 Task: Move the task Create a feature for users to track and manage their inventory to the section To-Do in the project WorkWave and sort the tasks in the project by Assignee in Descending order.
Action: Mouse moved to (387, 178)
Screenshot: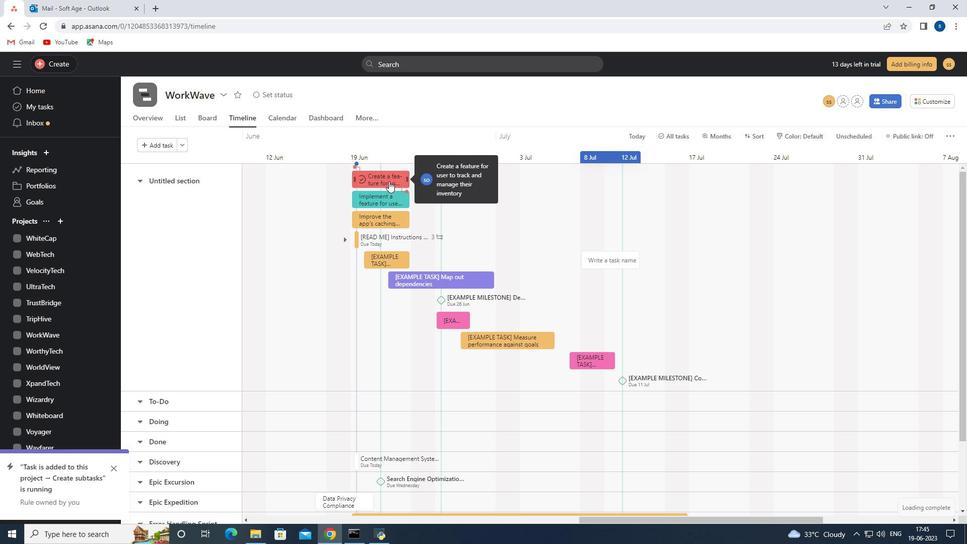 
Action: Mouse pressed left at (387, 178)
Screenshot: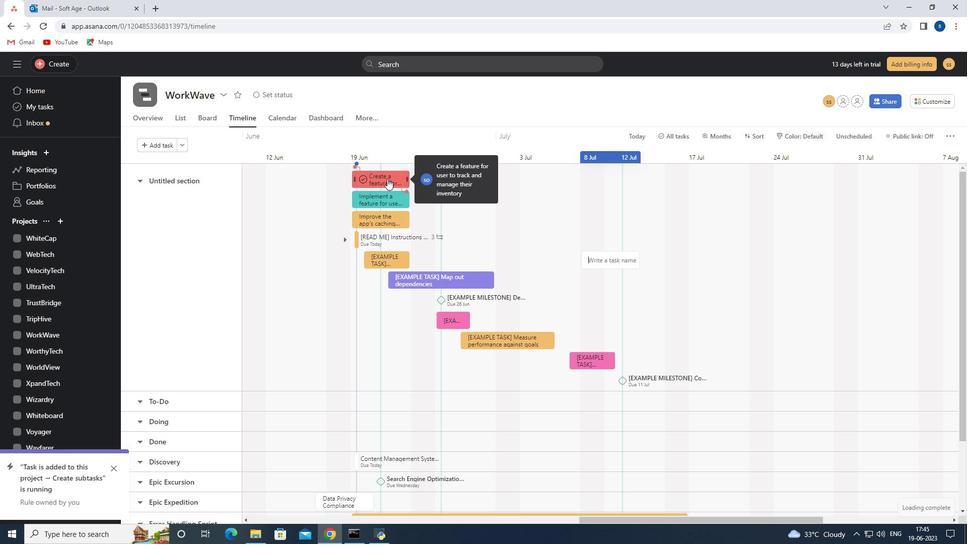 
Action: Mouse moved to (765, 251)
Screenshot: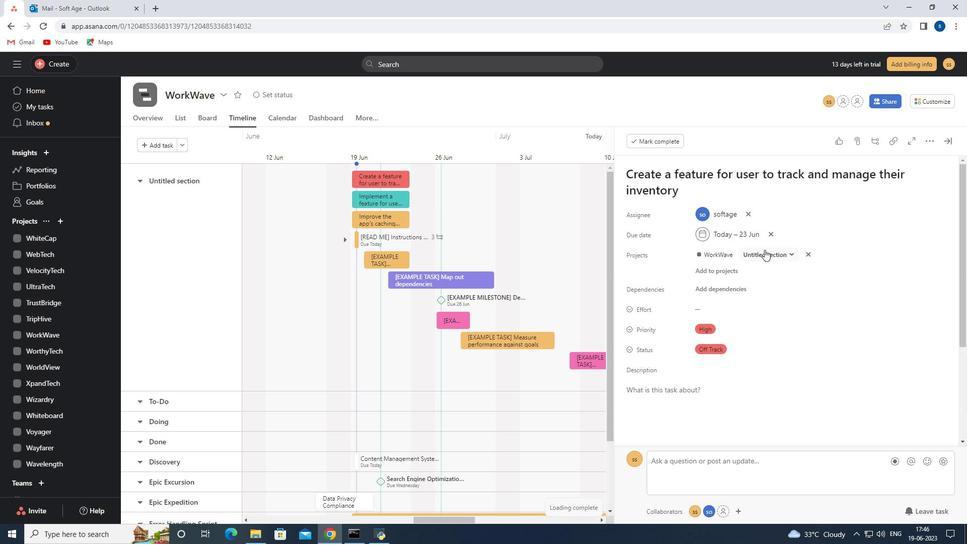 
Action: Mouse pressed left at (765, 251)
Screenshot: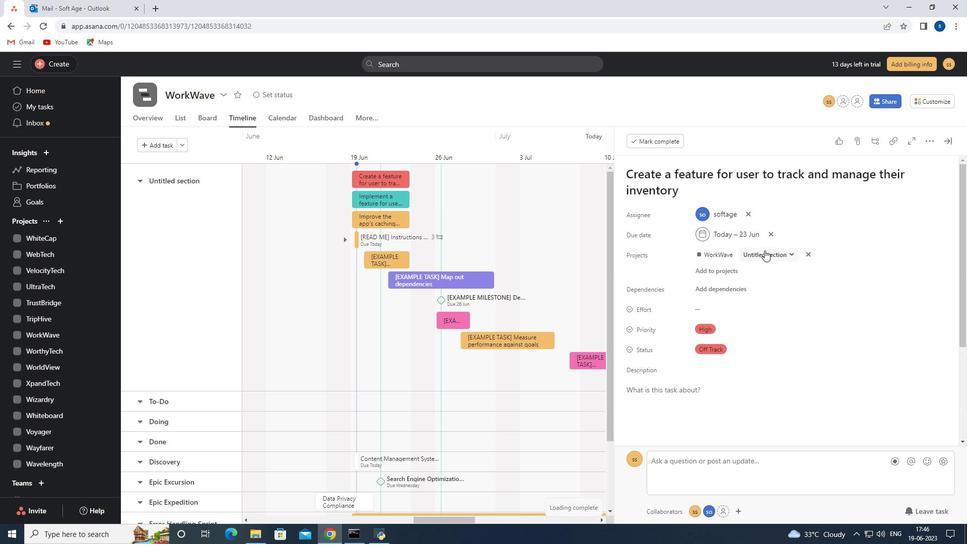 
Action: Mouse moved to (753, 288)
Screenshot: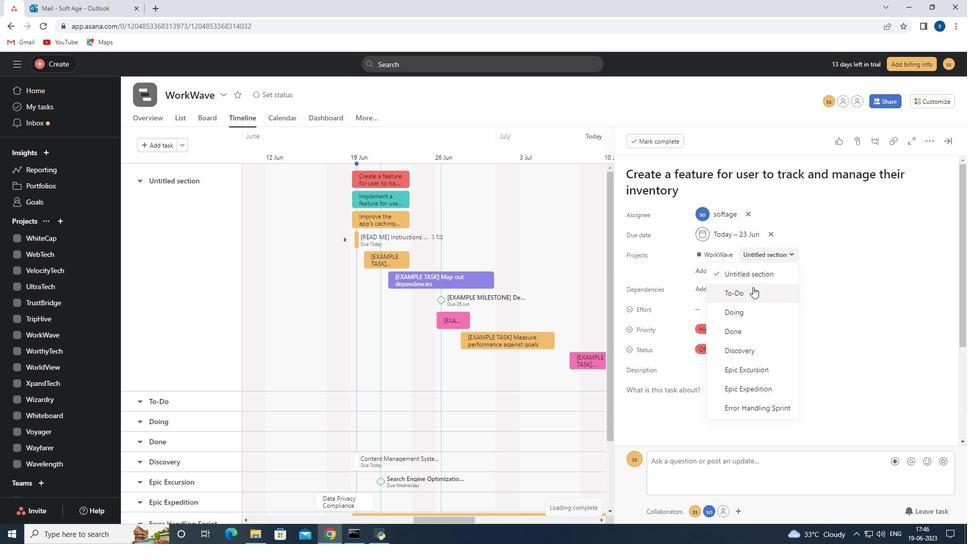 
Action: Mouse pressed left at (753, 288)
Screenshot: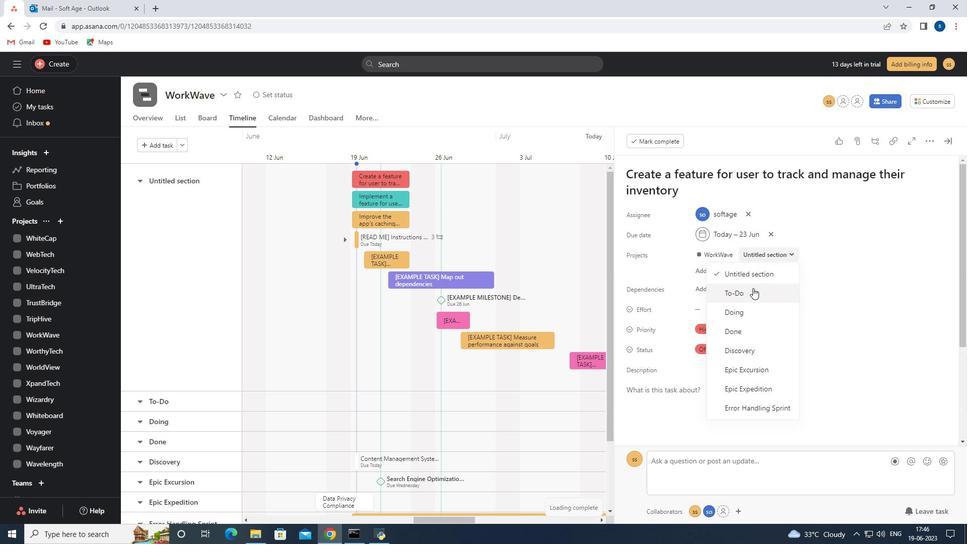 
Action: Mouse moved to (950, 143)
Screenshot: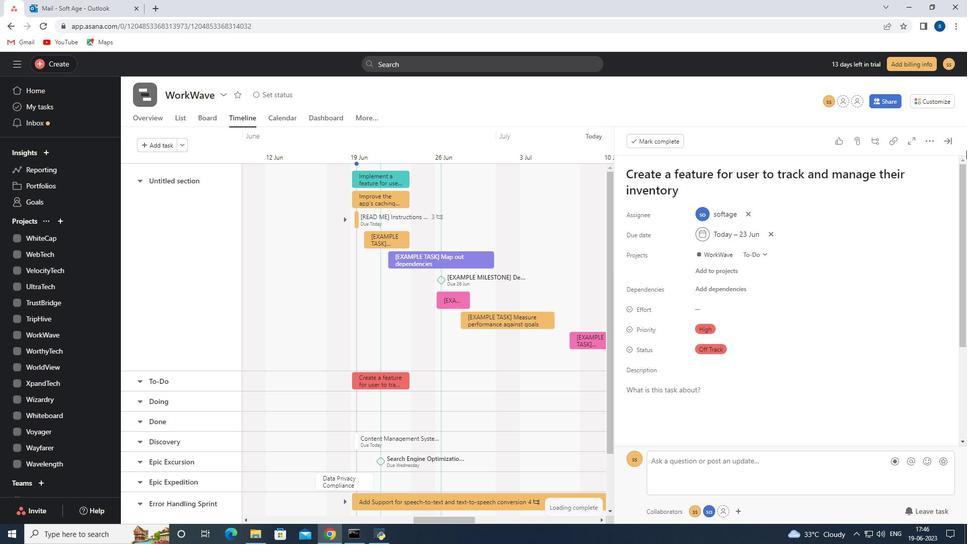 
Action: Mouse pressed left at (950, 143)
Screenshot: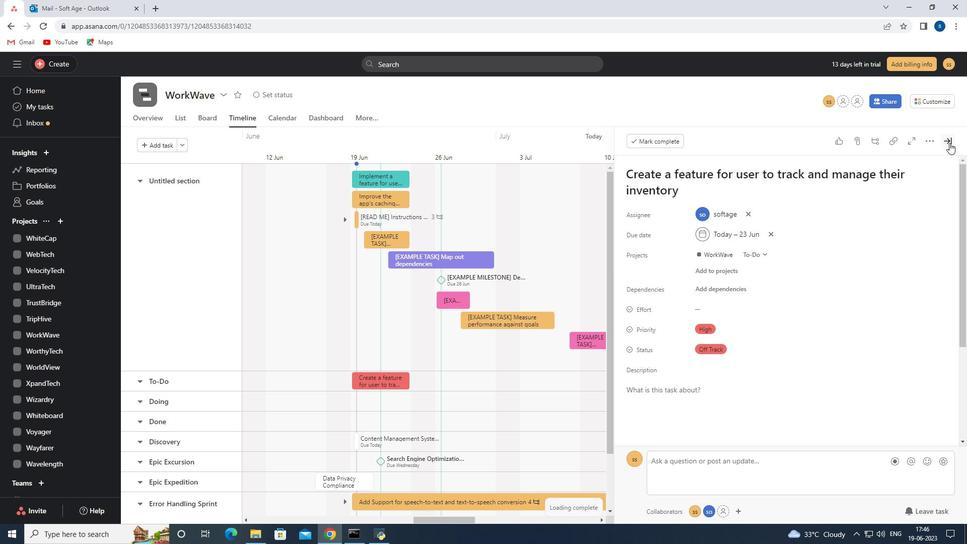 
Action: Mouse moved to (180, 115)
Screenshot: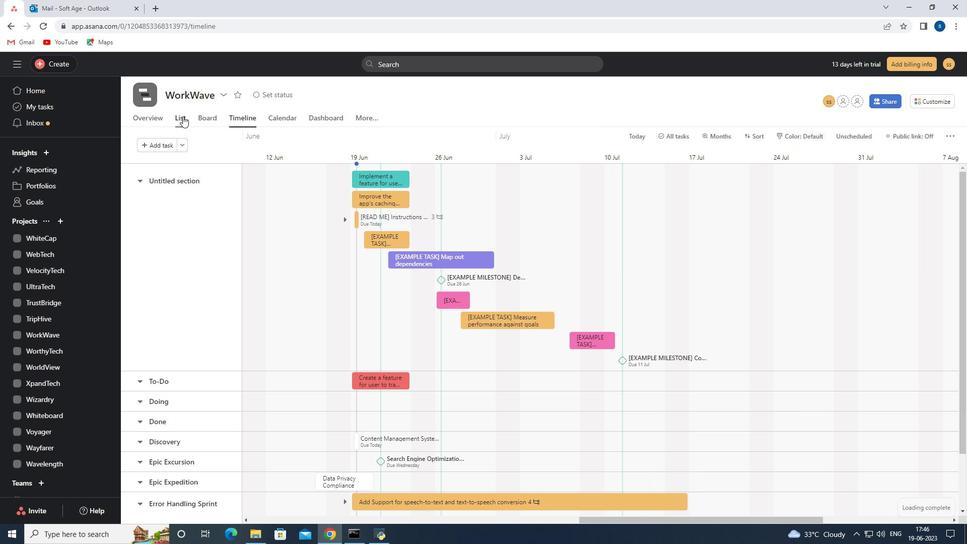 
Action: Mouse pressed left at (180, 115)
Screenshot: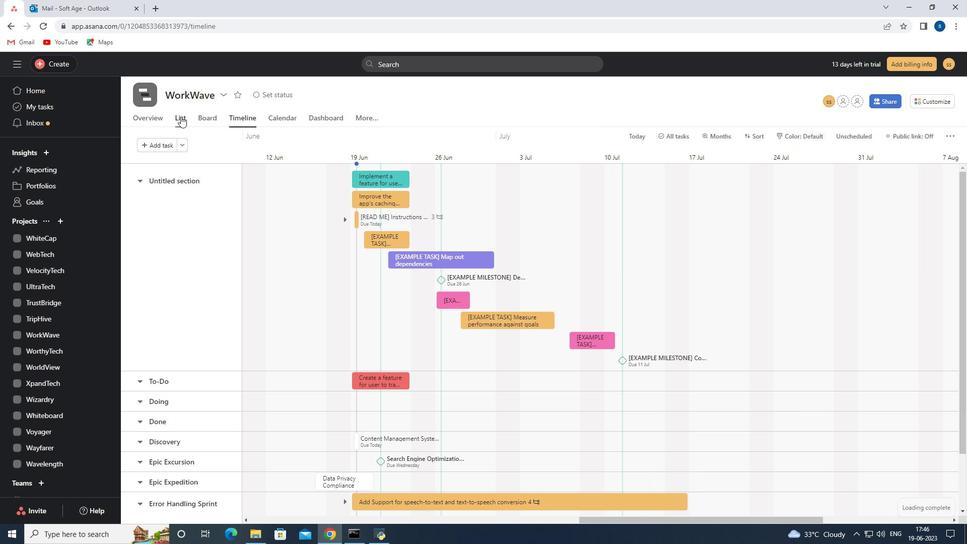 
Action: Mouse moved to (242, 136)
Screenshot: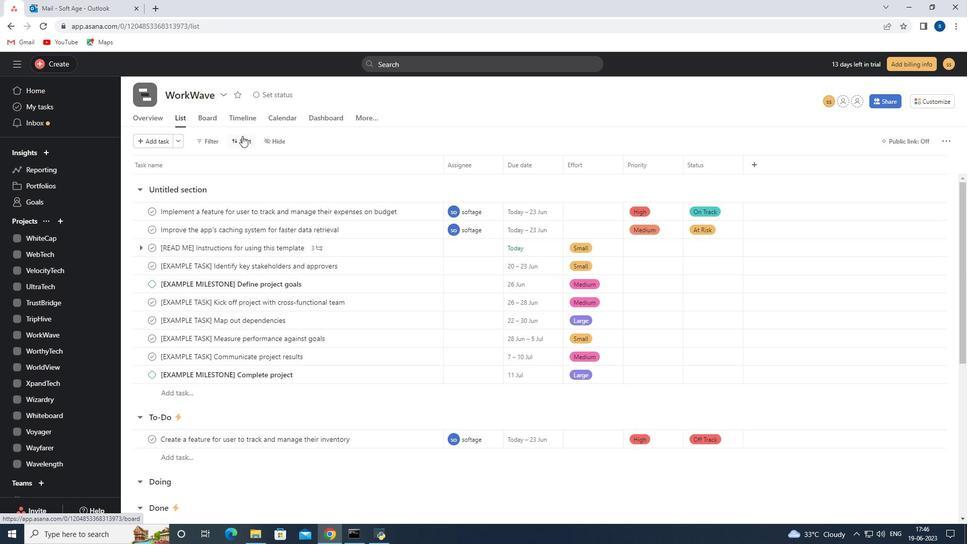 
Action: Mouse pressed left at (242, 136)
Screenshot: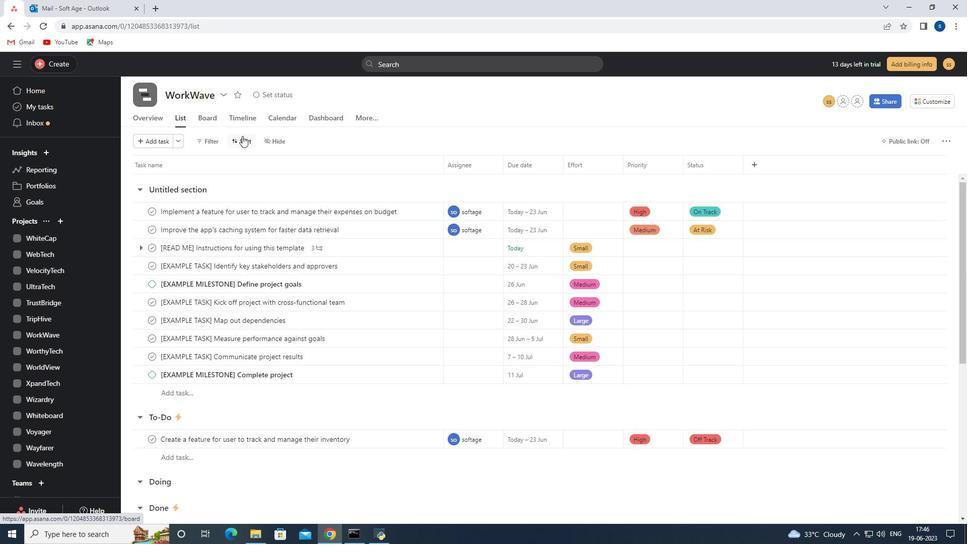 
Action: Mouse moved to (268, 227)
Screenshot: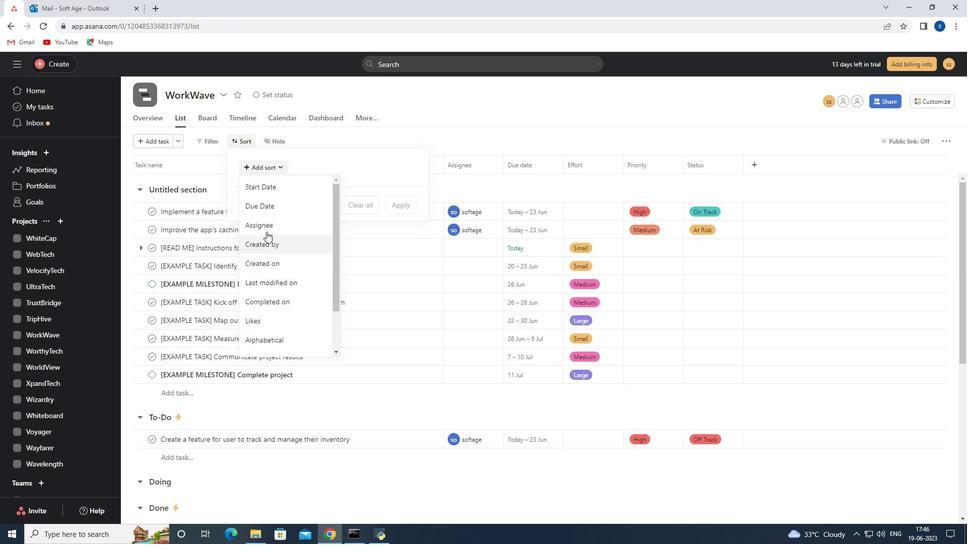 
Action: Mouse pressed left at (268, 227)
Screenshot: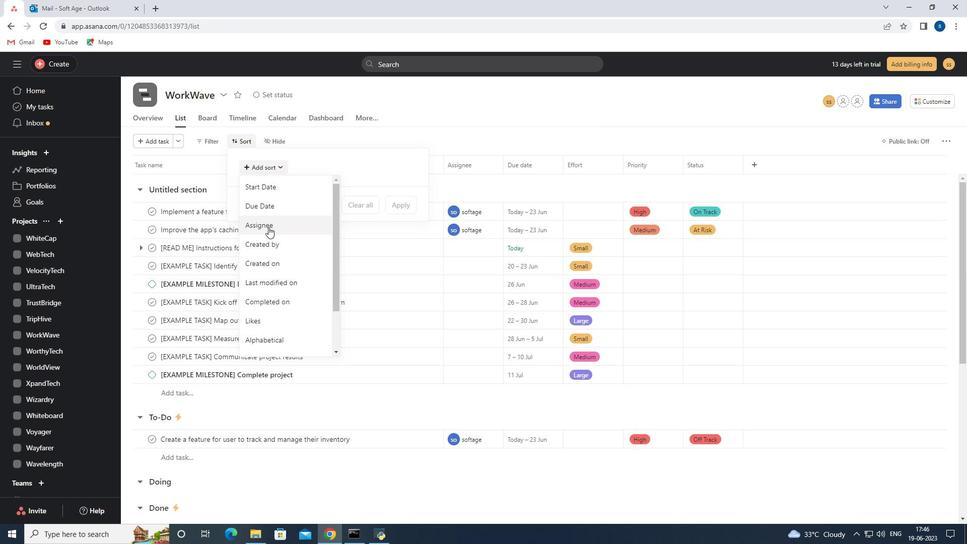 
Action: Mouse moved to (332, 179)
Screenshot: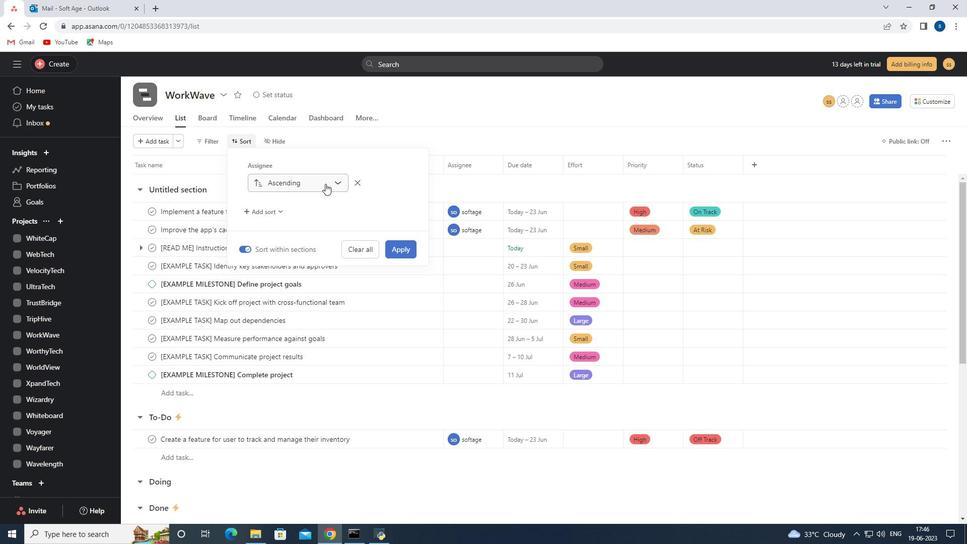 
Action: Mouse pressed left at (332, 179)
Screenshot: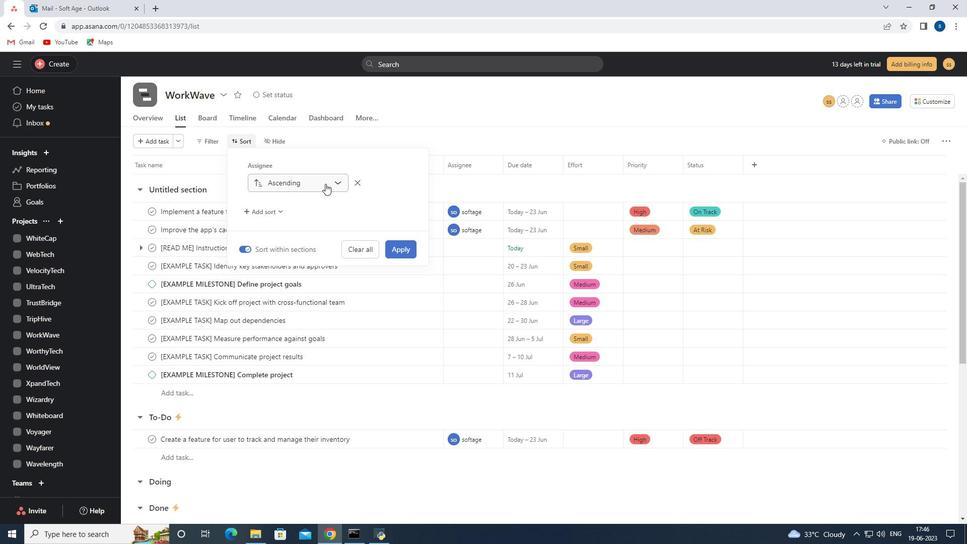 
Action: Mouse moved to (292, 223)
Screenshot: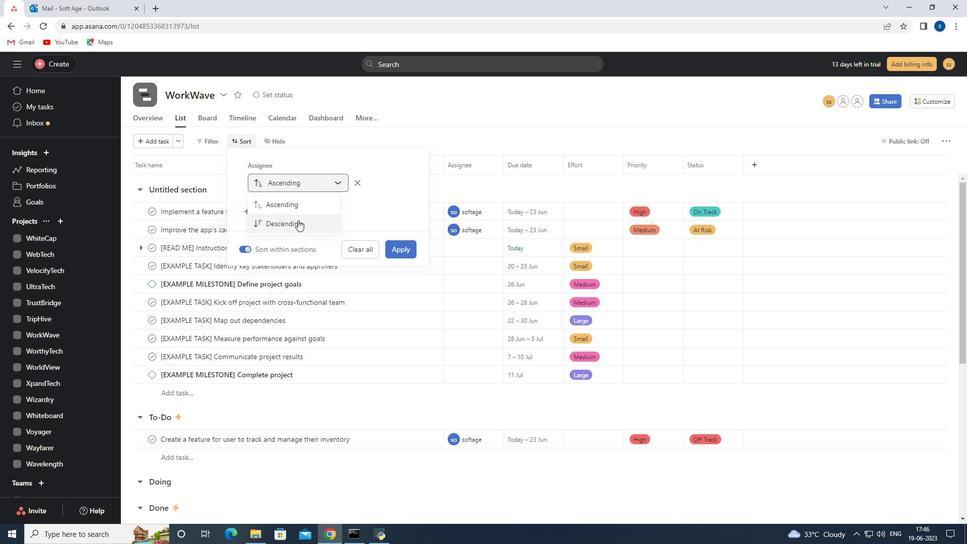 
Action: Mouse pressed left at (292, 223)
Screenshot: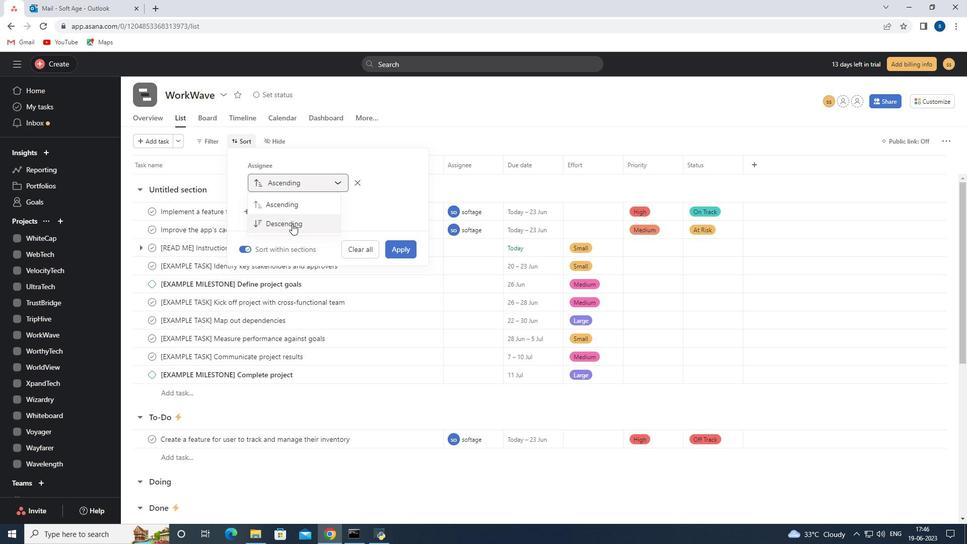 
Action: Mouse moved to (398, 249)
Screenshot: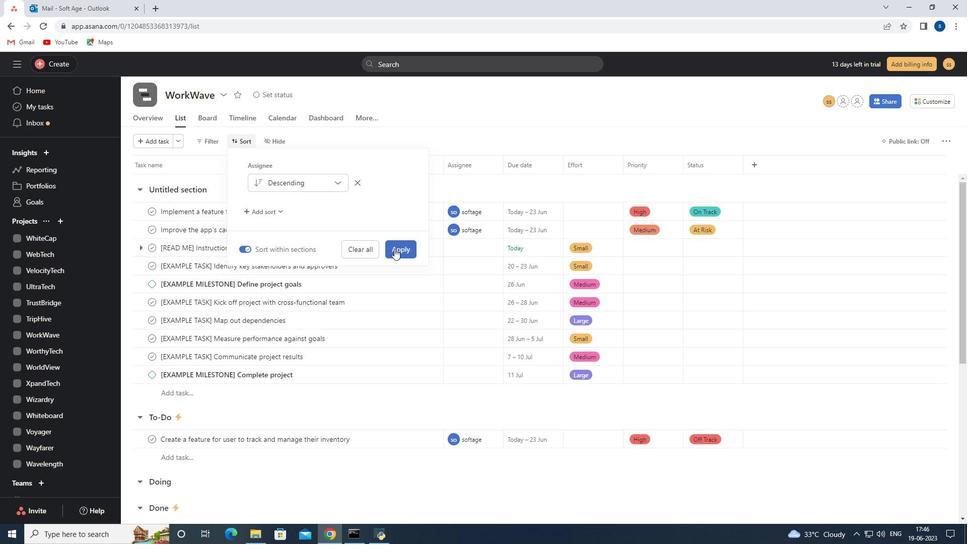 
Action: Mouse pressed left at (398, 249)
Screenshot: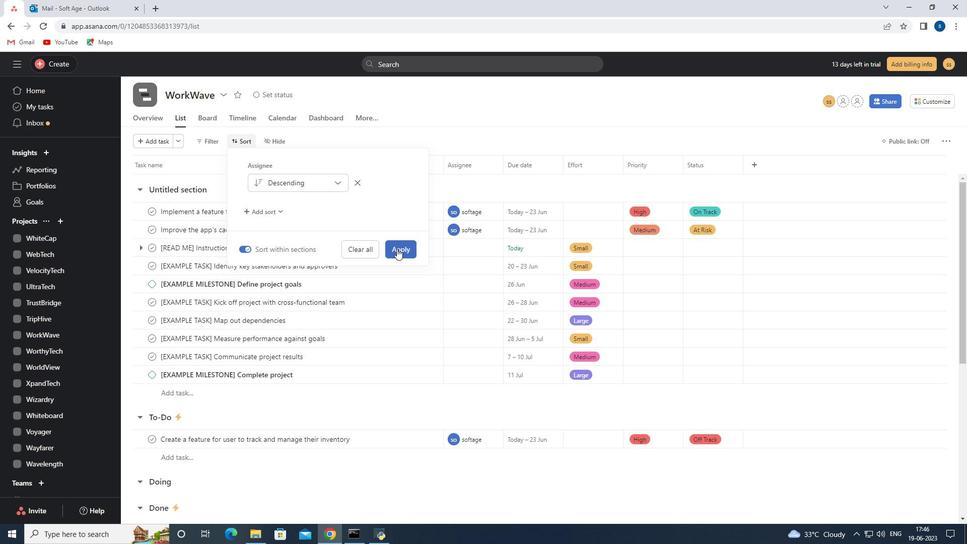 
Action: Mouse moved to (245, 118)
Screenshot: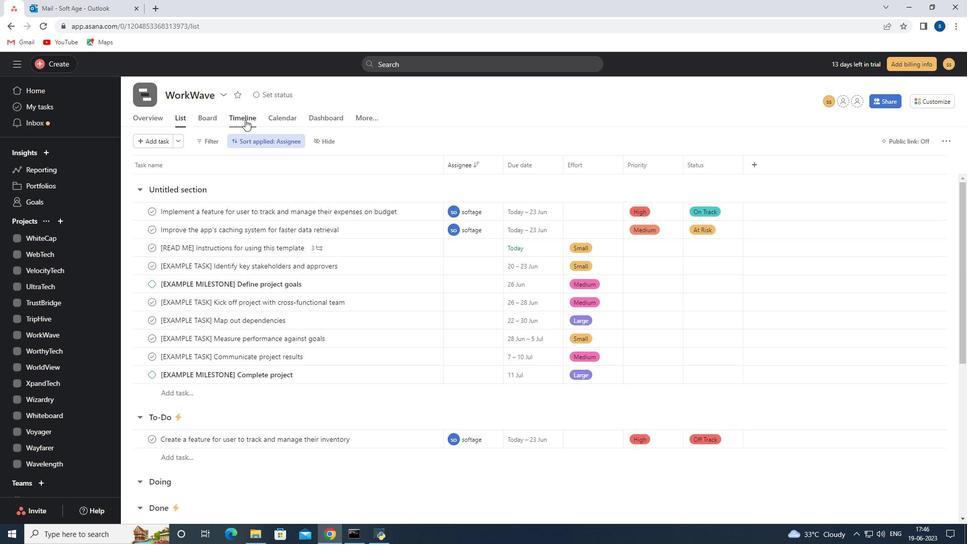 
Action: Mouse pressed left at (245, 118)
Screenshot: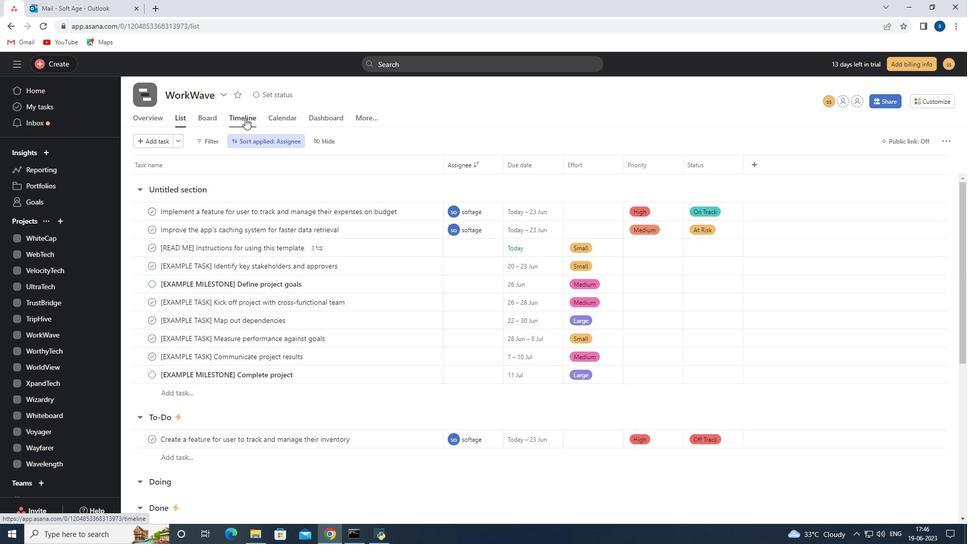 
Action: Mouse moved to (314, 252)
Screenshot: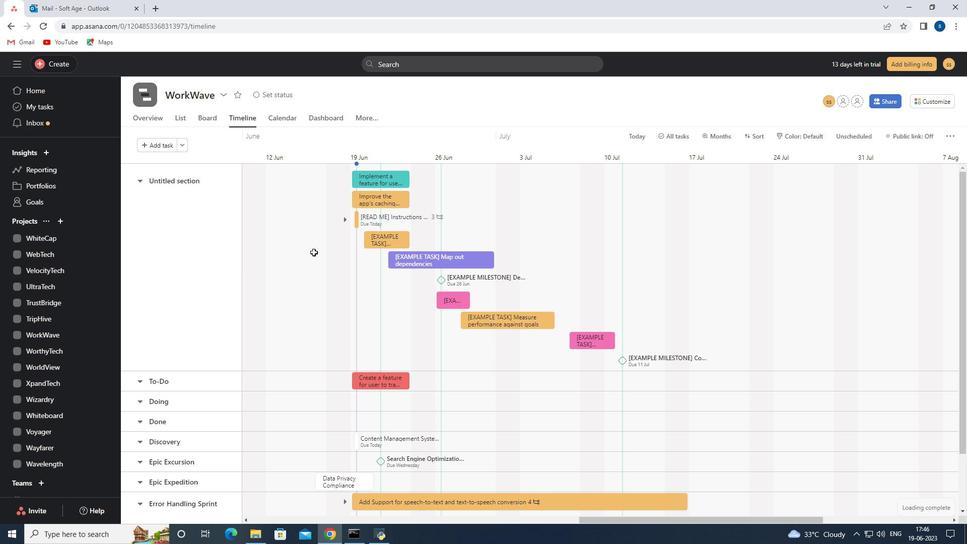 
